 Task: Add "42 High Street, London" to the address.
Action: Mouse moved to (651, 68)
Screenshot: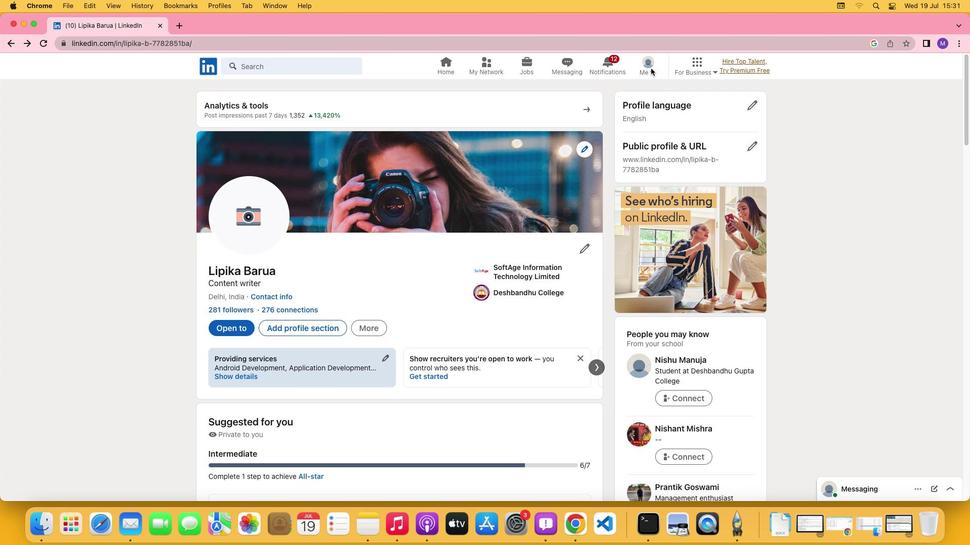 
Action: Mouse pressed left at (651, 68)
Screenshot: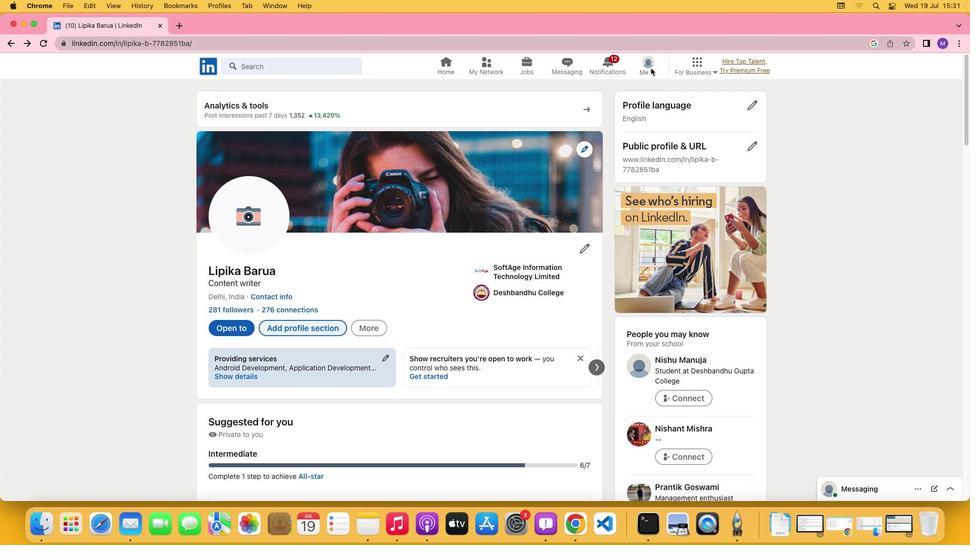 
Action: Mouse moved to (651, 71)
Screenshot: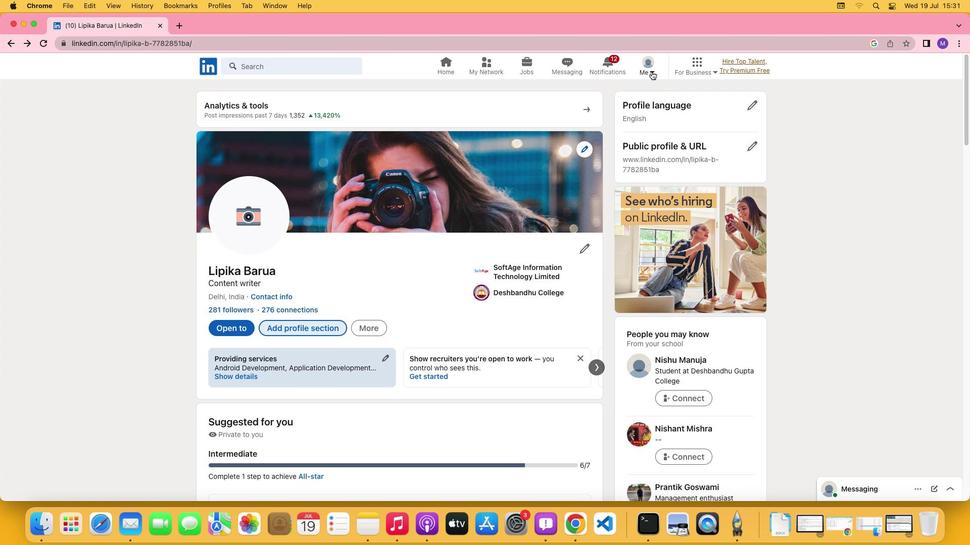 
Action: Mouse pressed left at (651, 71)
Screenshot: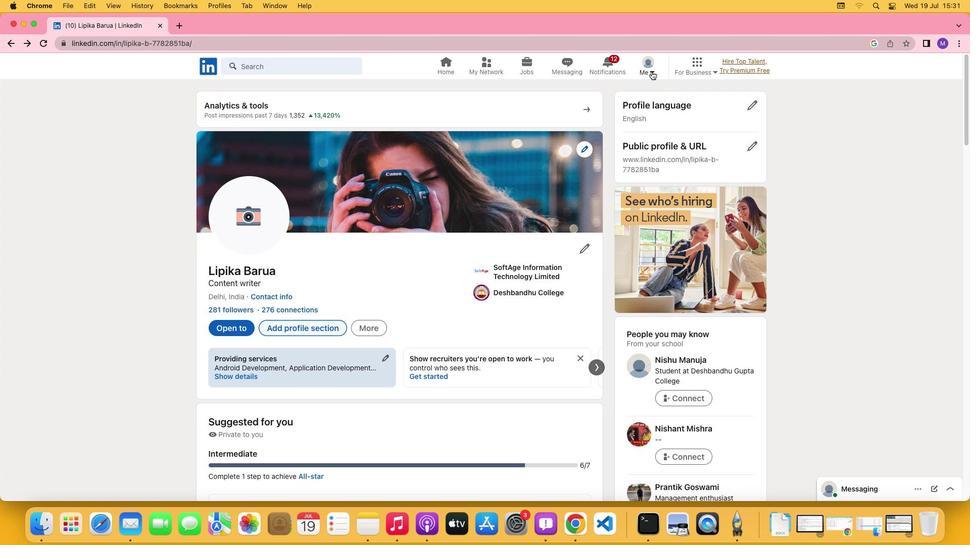 
Action: Mouse moved to (638, 124)
Screenshot: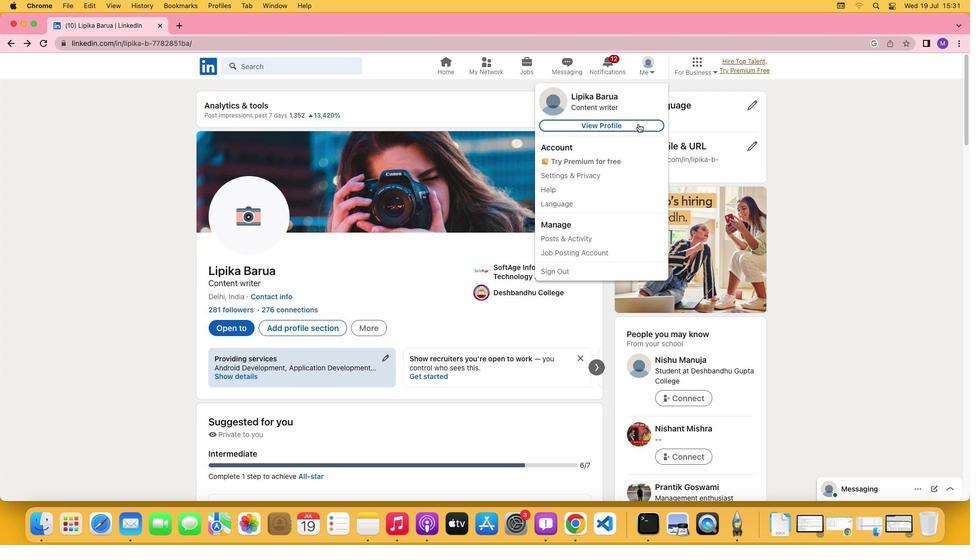 
Action: Mouse pressed left at (638, 124)
Screenshot: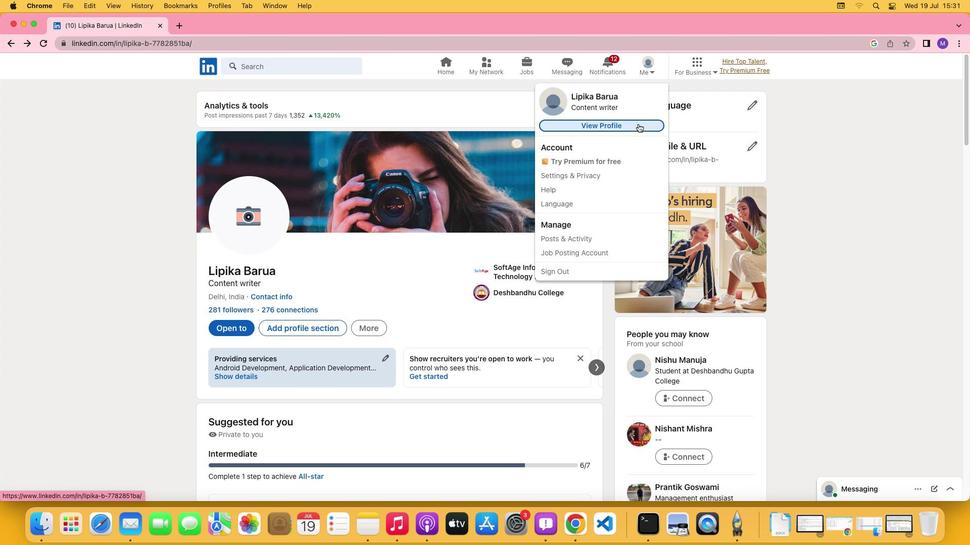 
Action: Mouse moved to (324, 326)
Screenshot: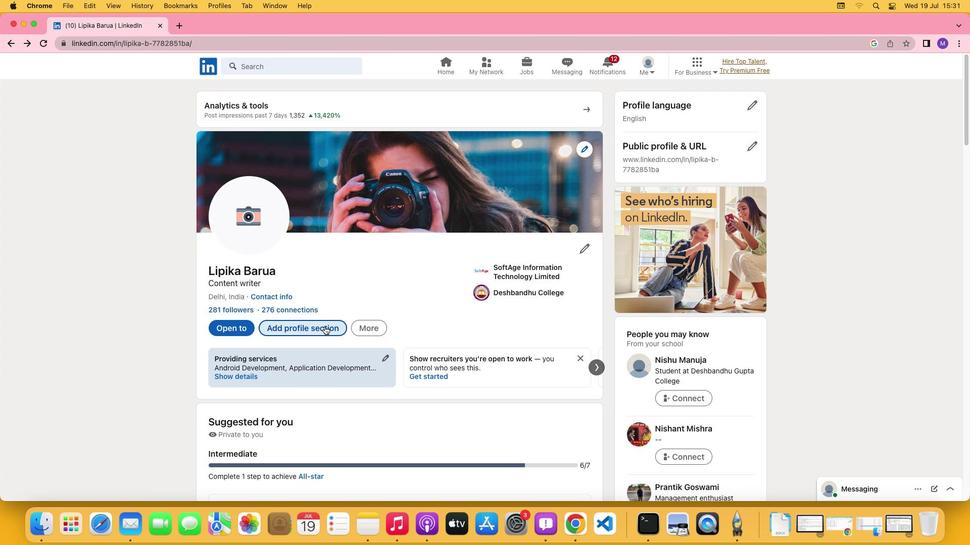 
Action: Mouse pressed left at (324, 326)
Screenshot: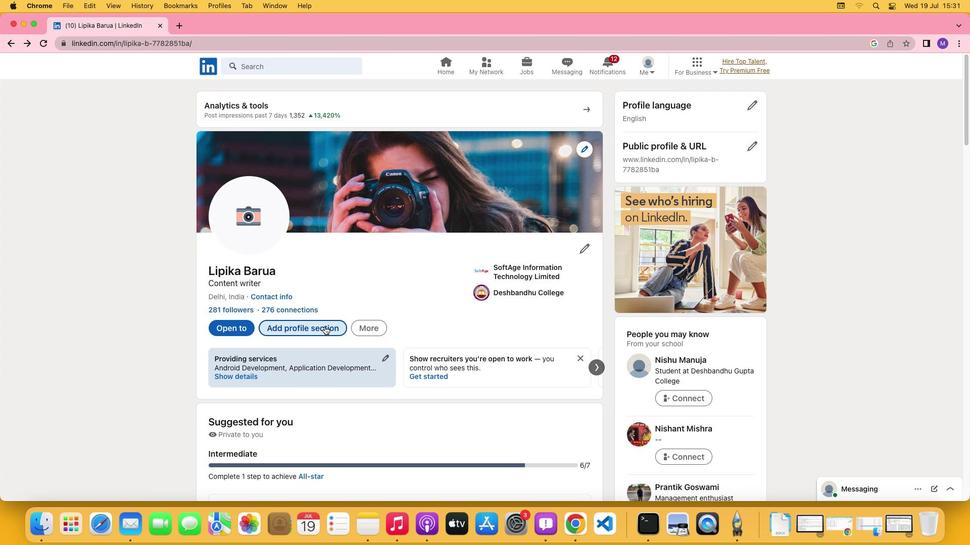 
Action: Mouse moved to (379, 402)
Screenshot: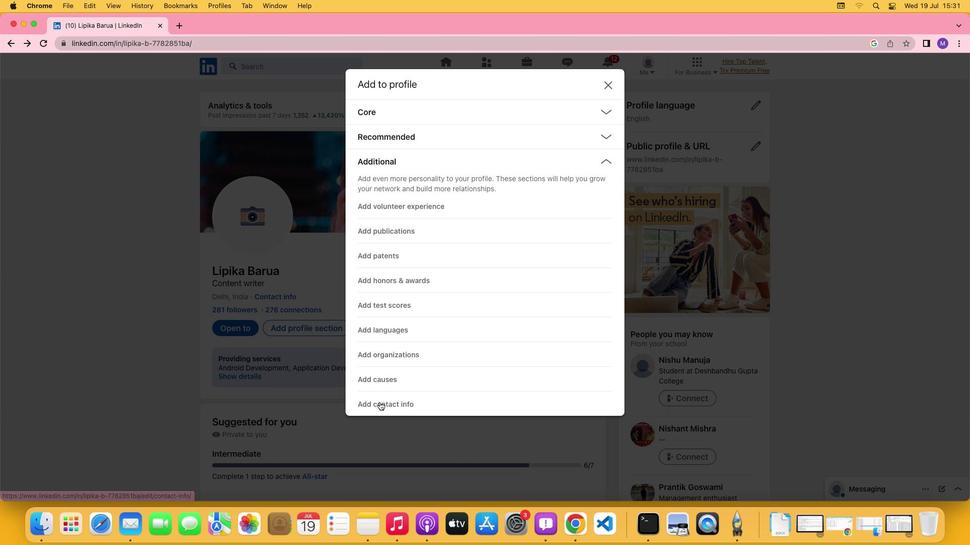 
Action: Mouse pressed left at (379, 402)
Screenshot: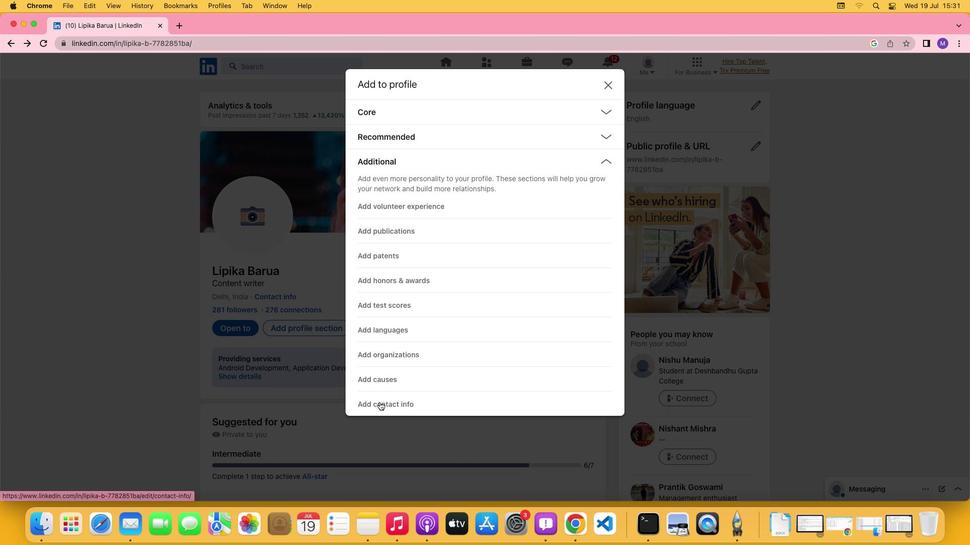 
Action: Mouse moved to (399, 318)
Screenshot: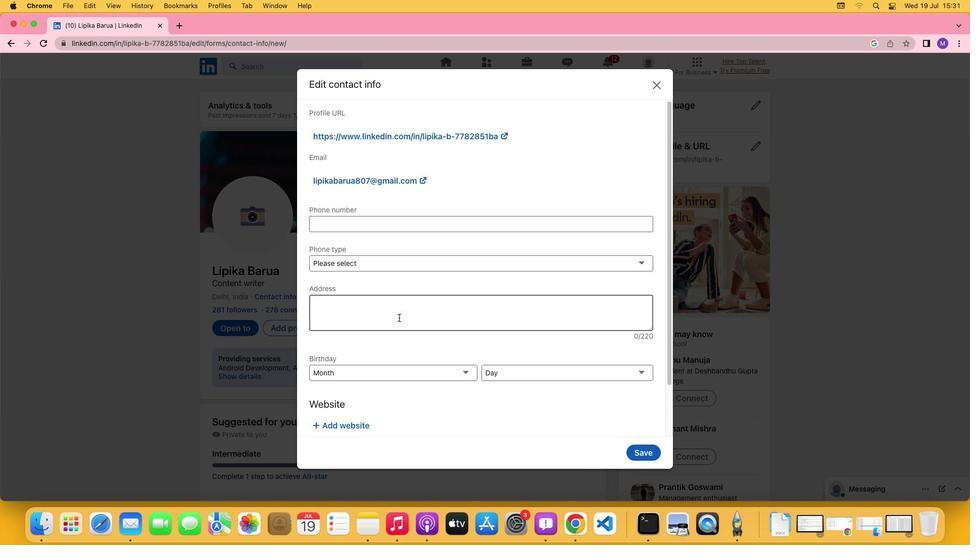 
Action: Mouse pressed left at (399, 318)
Screenshot: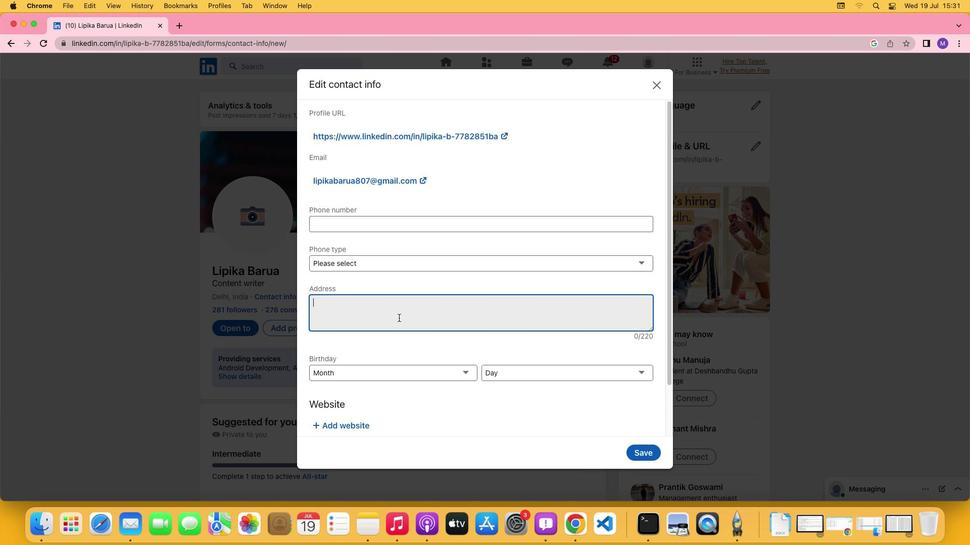 
Action: Mouse moved to (399, 318)
Screenshot: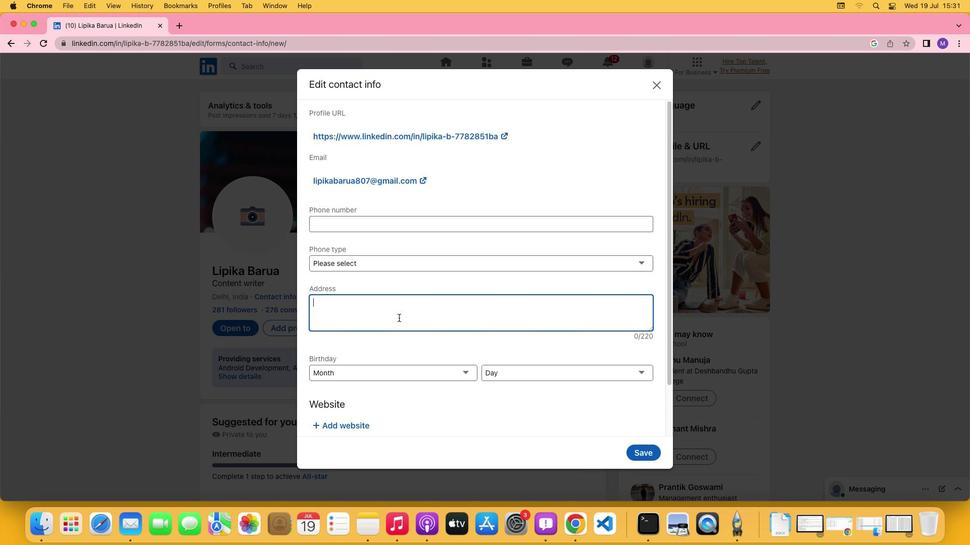
Action: Key pressed '4''2'Key.spaceKey.shift'H''i''g''h'Key.spaceKey.shift'S''t''r''e''e''t'','Key.spaceKey.shift'L''o''n''d''o''n'
Screenshot: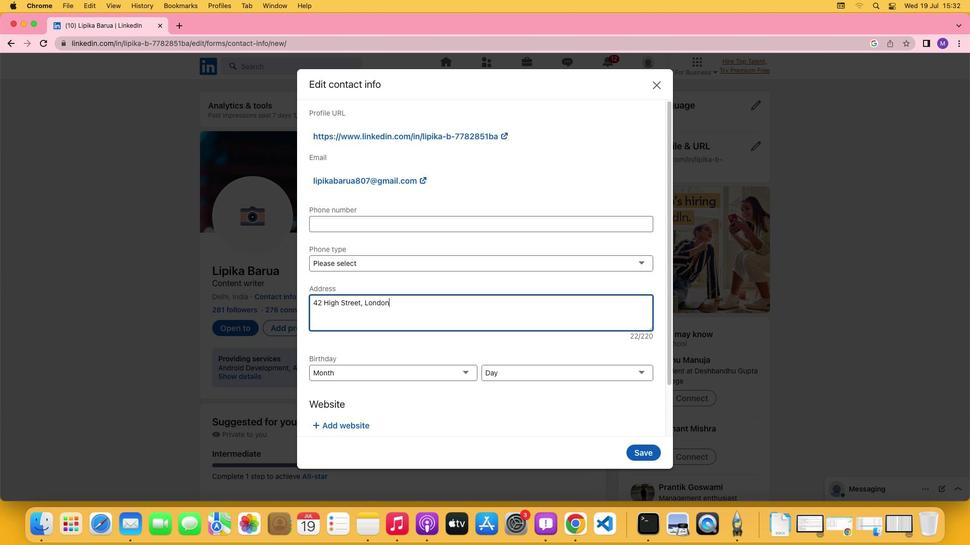 
Action: Mouse moved to (440, 344)
Screenshot: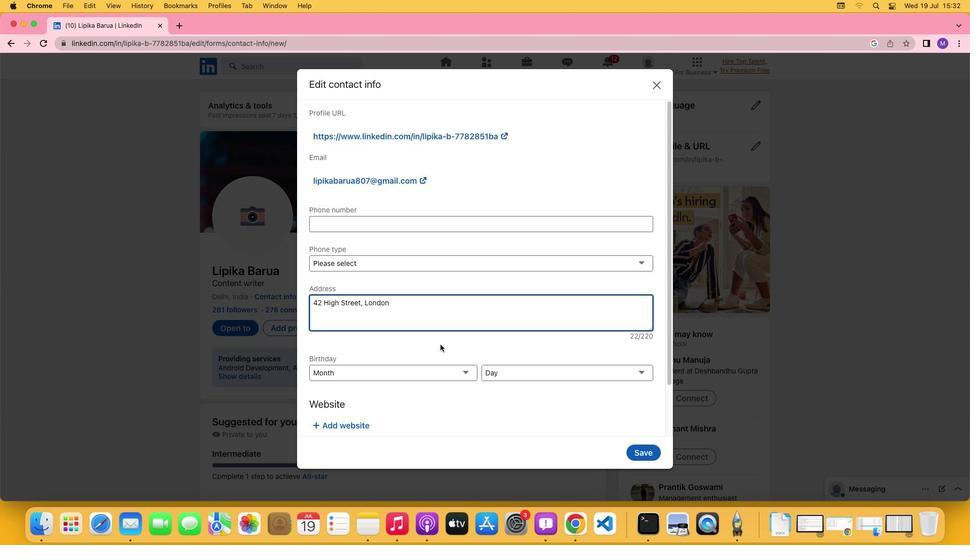 
Action: Mouse pressed left at (440, 344)
Screenshot: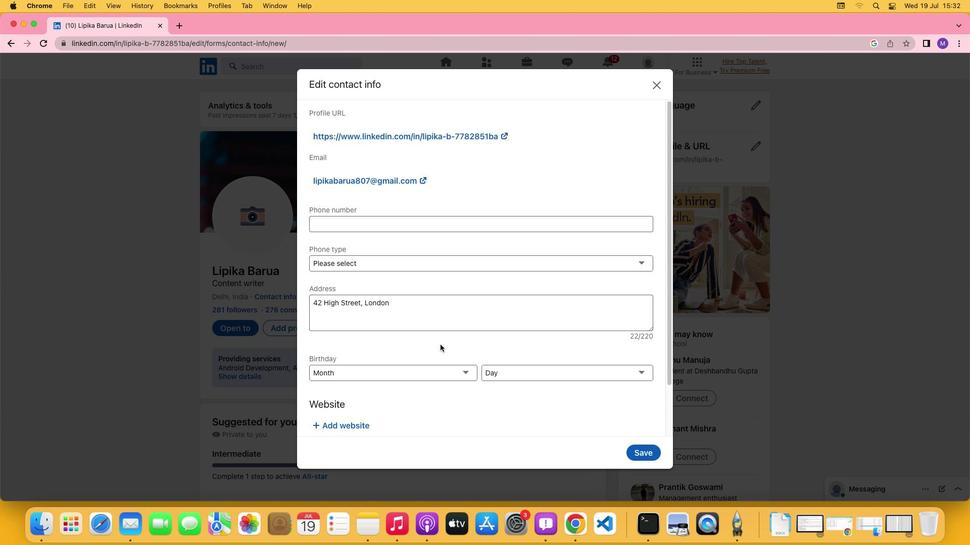 
